 Task: Create ChildIssue0000000887 as Child Issue of Issue Issue0000000444 in Backlog  in Scrum Project Project0000000089 in Jira. Create ChildIssue0000000888 as Child Issue of Issue Issue0000000444 in Backlog  in Scrum Project Project0000000089 in Jira. Create ChildIssue0000000889 as Child Issue of Issue Issue0000000445 in Backlog  in Scrum Project Project0000000089 in Jira. Create ChildIssue0000000890 as Child Issue of Issue Issue0000000445 in Backlog  in Scrum Project Project0000000089 in Jira. Create ChildIssue0000000891 as Child Issue of Issue Issue0000000446 in Backlog  in Scrum Project Project0000000090 in Jira
Action: Mouse moved to (486, 446)
Screenshot: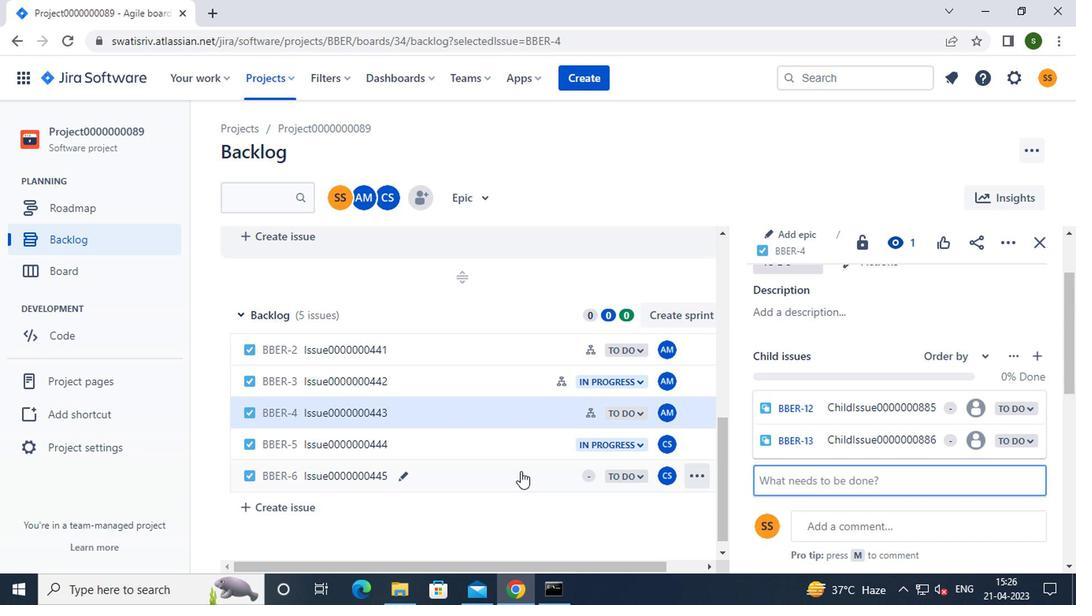 
Action: Mouse pressed left at (486, 446)
Screenshot: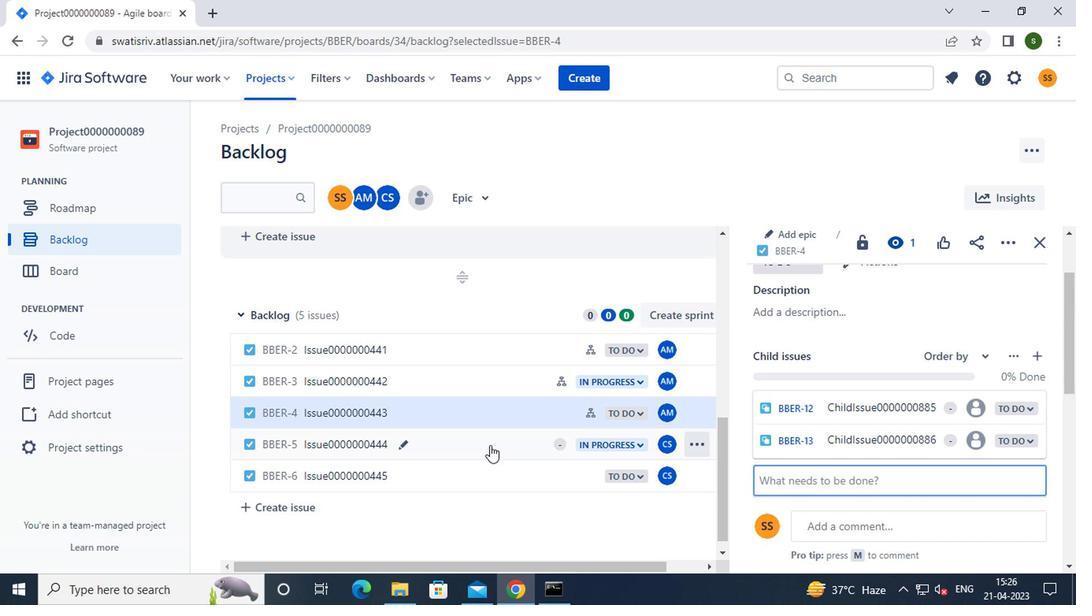 
Action: Mouse moved to (787, 324)
Screenshot: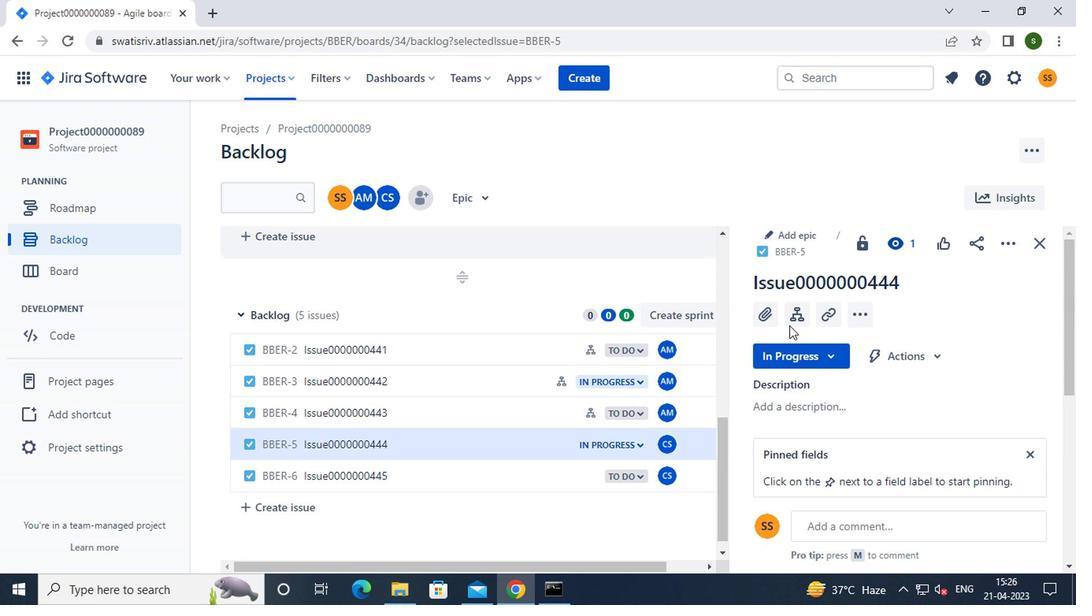 
Action: Mouse pressed left at (787, 324)
Screenshot: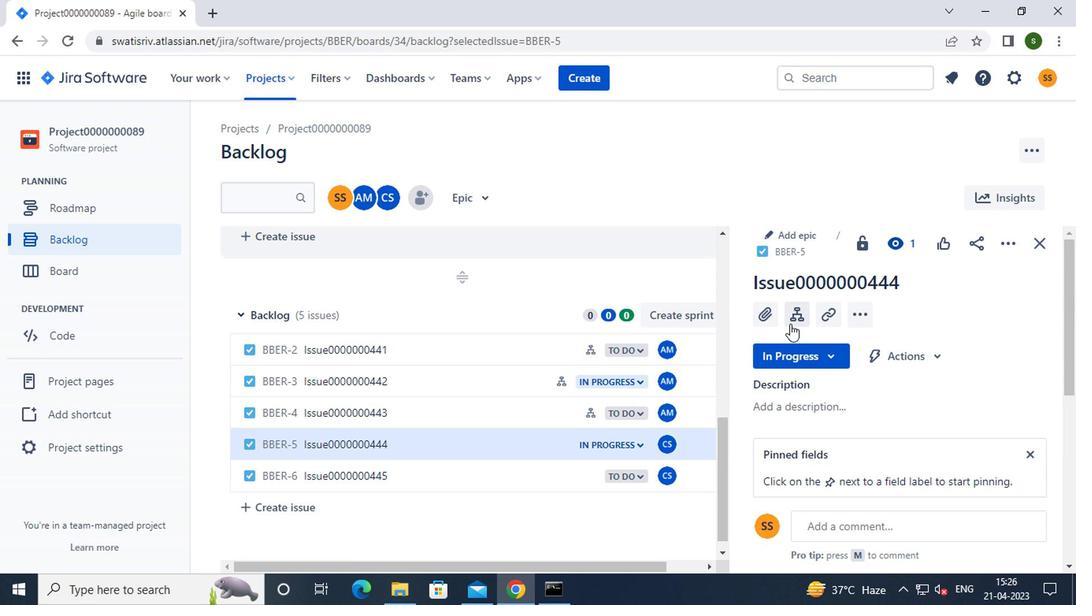 
Action: Mouse moved to (802, 383)
Screenshot: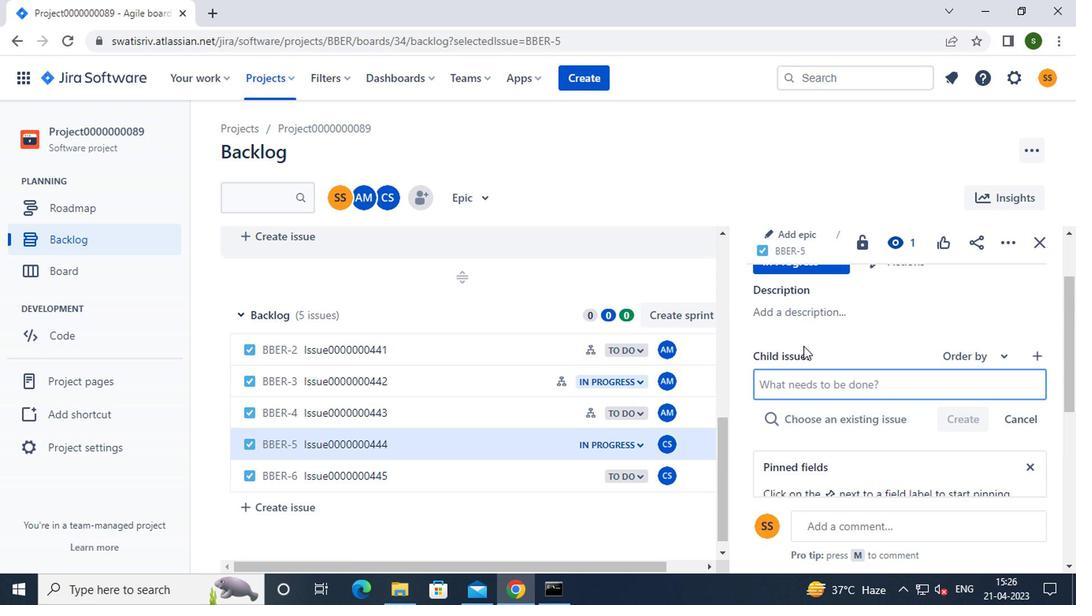 
Action: Key pressed c<Key.caps_lock>hild<Key.caps_lock>i<Key.caps_lock>ssue0000000887
Screenshot: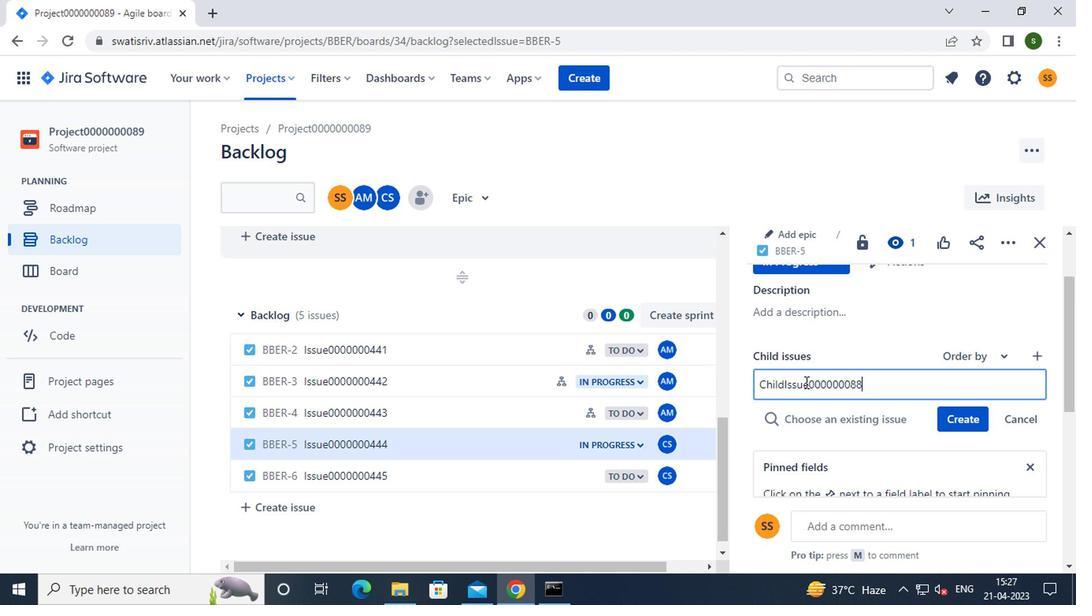 
Action: Mouse moved to (954, 413)
Screenshot: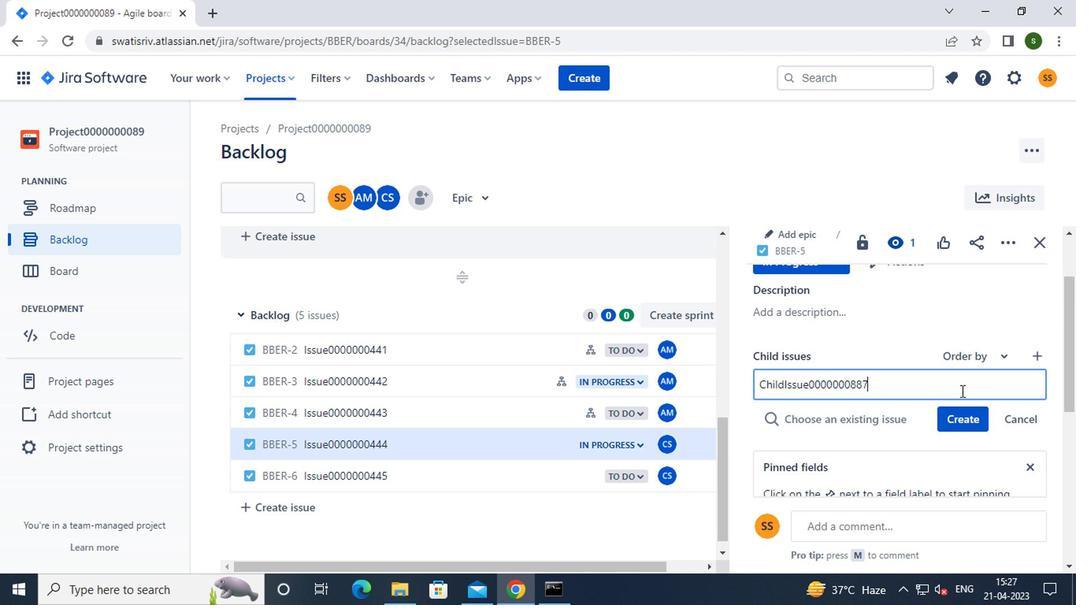 
Action: Mouse pressed left at (954, 413)
Screenshot: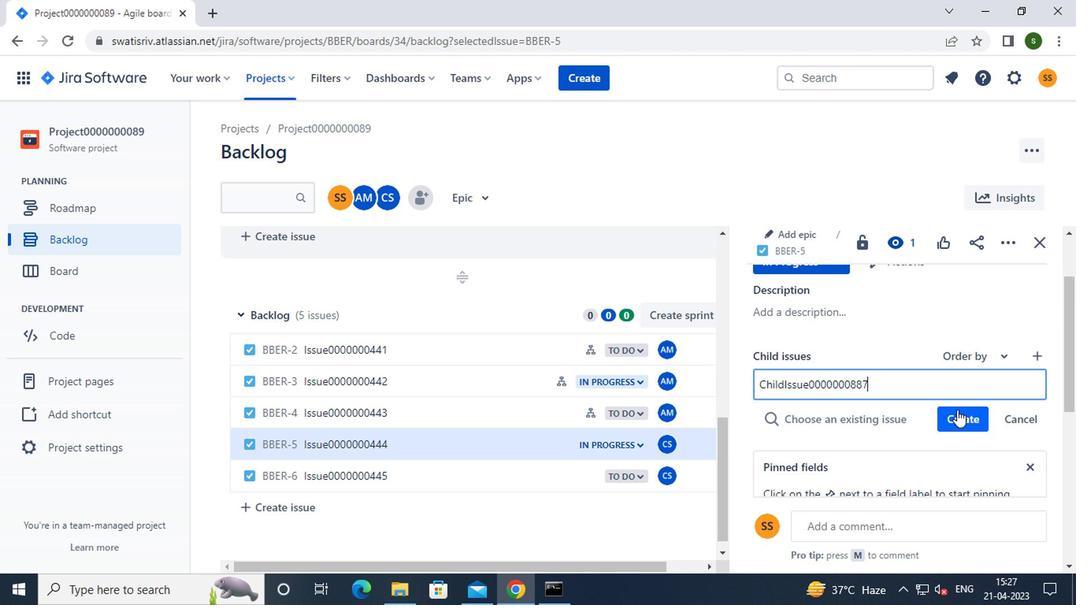
Action: Mouse moved to (896, 434)
Screenshot: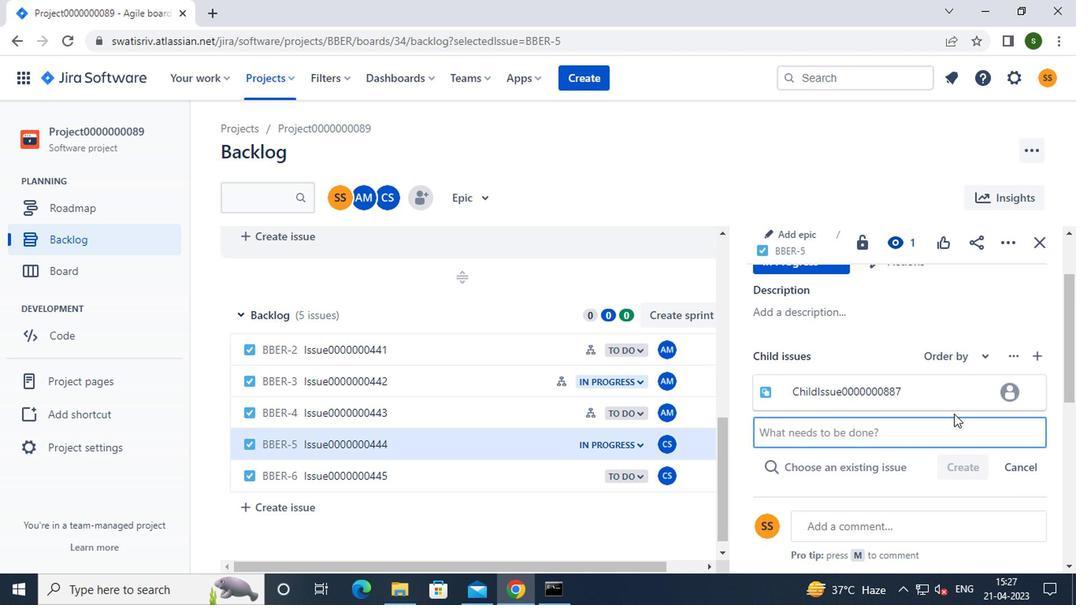 
Action: Mouse pressed left at (896, 434)
Screenshot: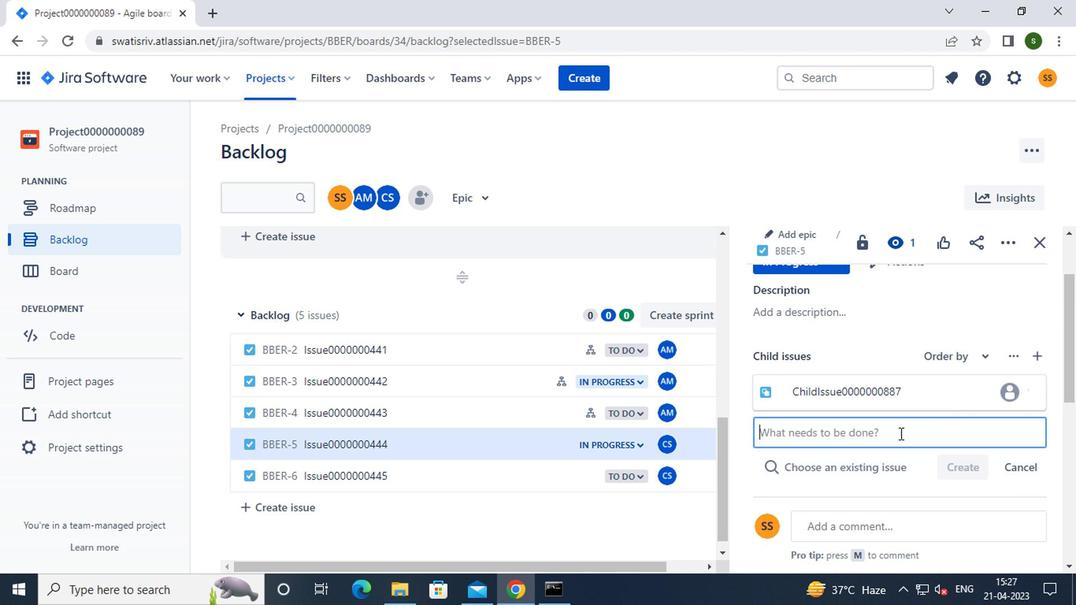 
Action: Mouse moved to (895, 434)
Screenshot: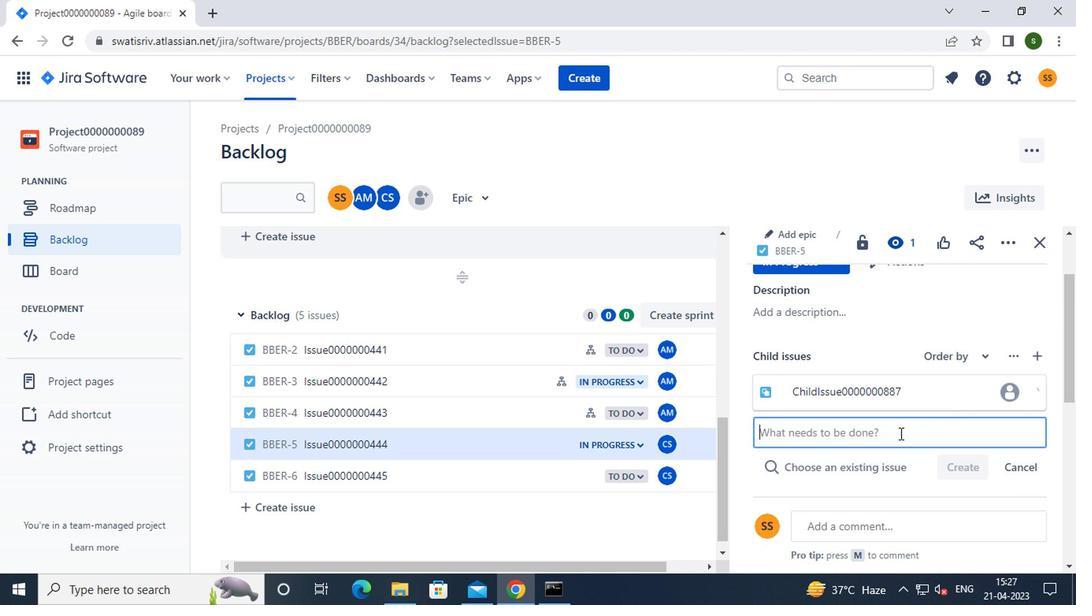 
Action: Key pressed <Key.caps_lock>c<Key.caps_lock>hild<Key.caps_lock>i<Key.caps_lock>ssue0000000888
Screenshot: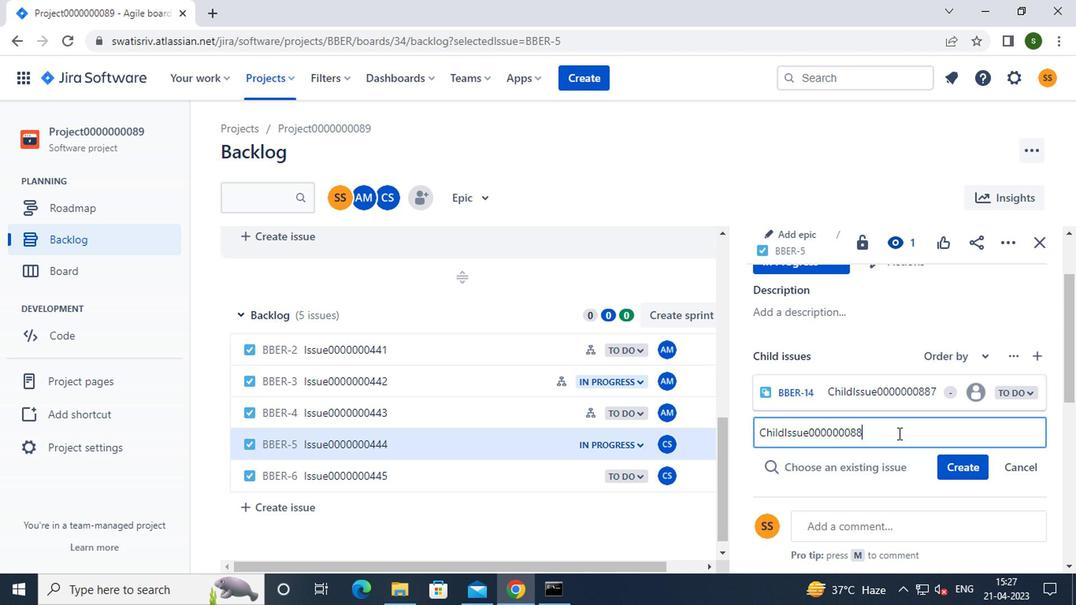 
Action: Mouse moved to (952, 467)
Screenshot: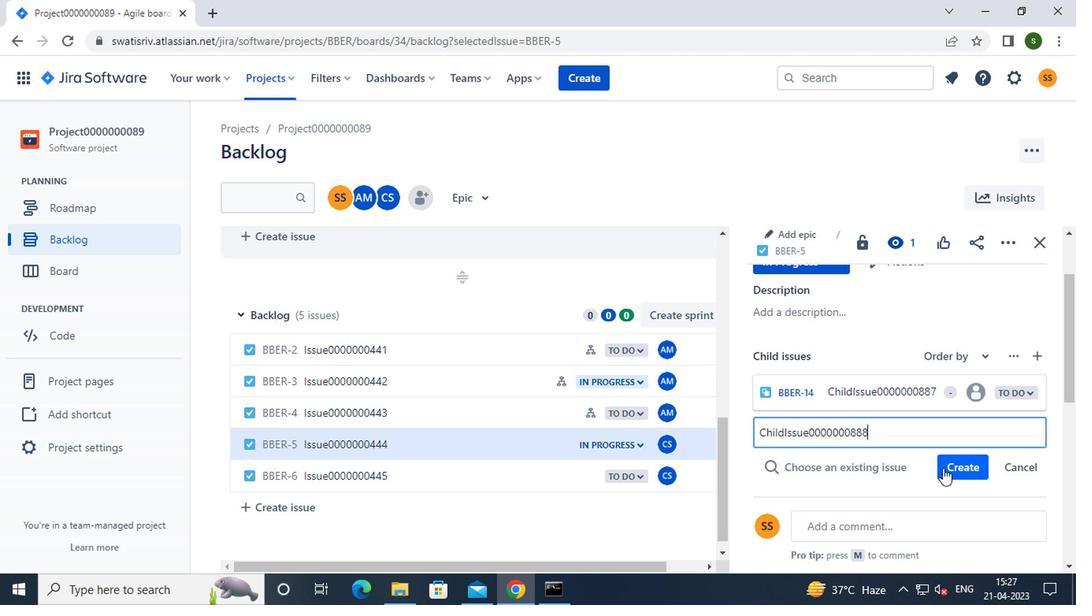 
Action: Mouse pressed left at (952, 467)
Screenshot: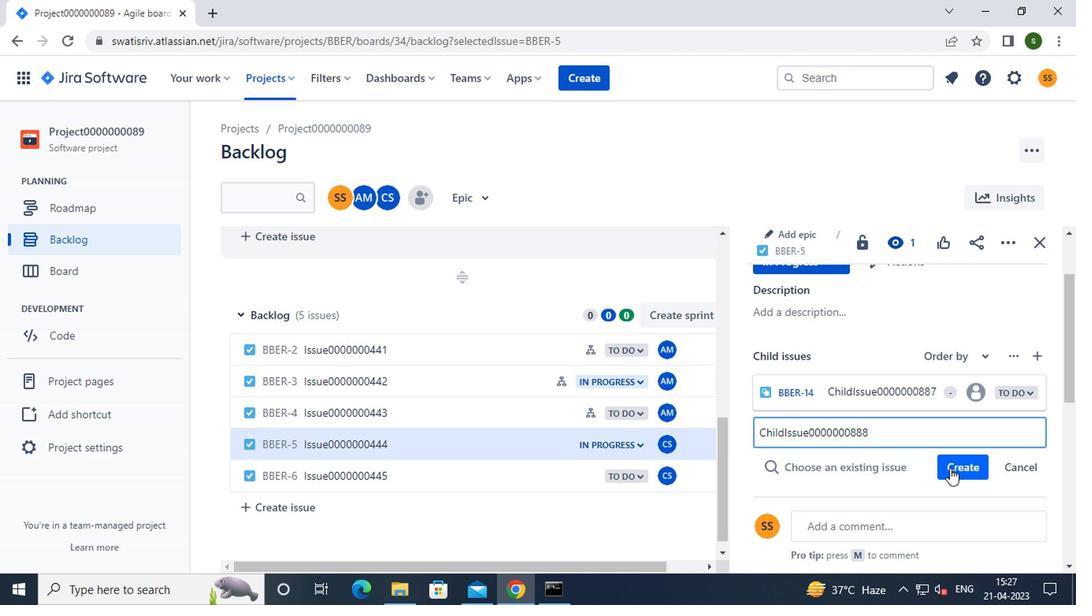 
Action: Mouse moved to (473, 475)
Screenshot: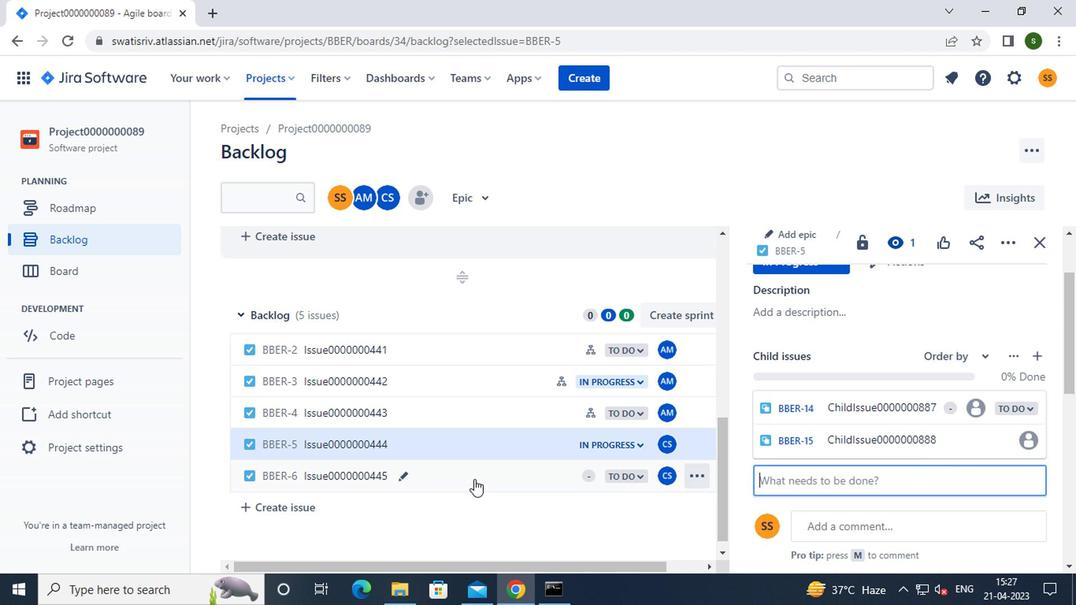 
Action: Mouse pressed left at (473, 475)
Screenshot: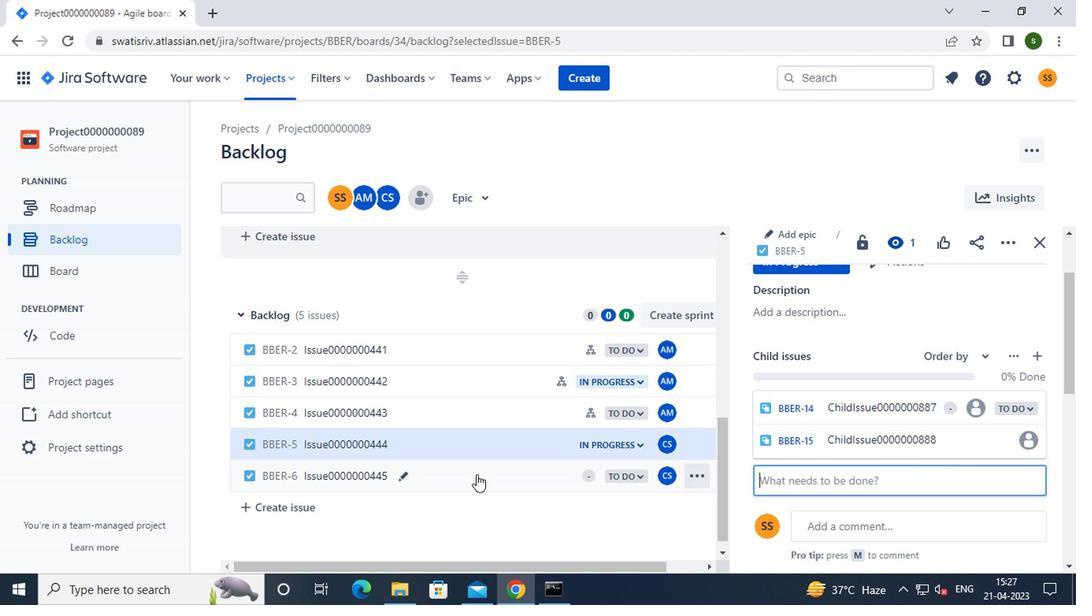 
Action: Mouse moved to (791, 316)
Screenshot: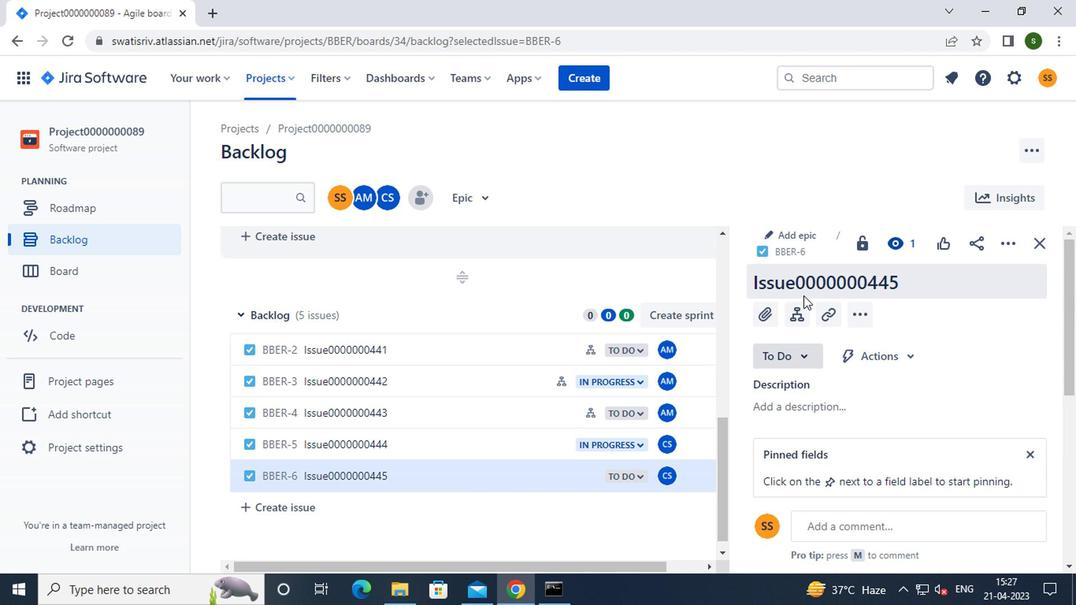 
Action: Mouse pressed left at (791, 316)
Screenshot: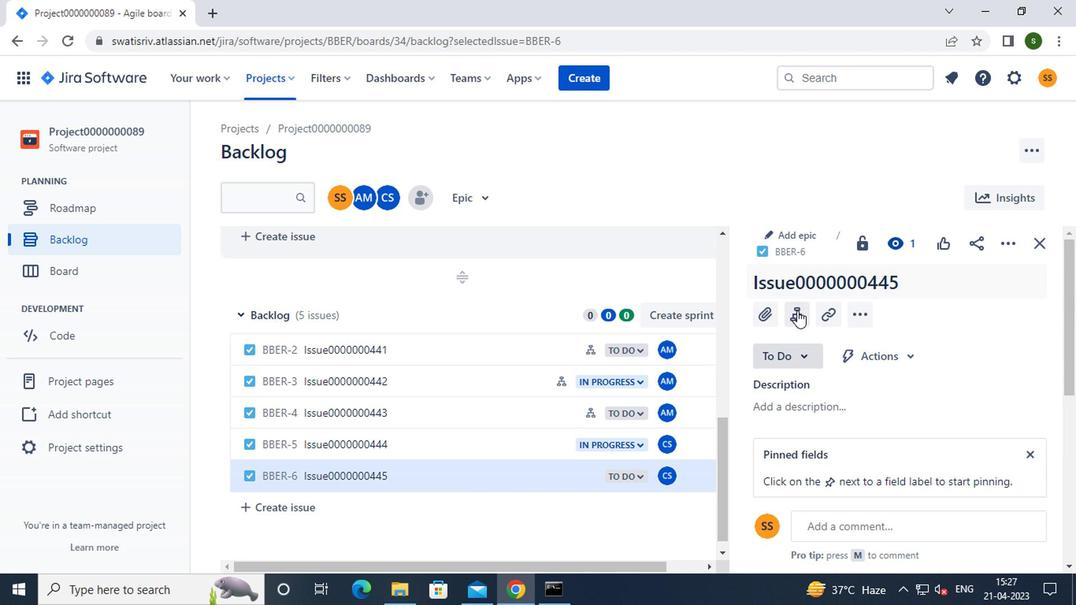 
Action: Mouse moved to (797, 390)
Screenshot: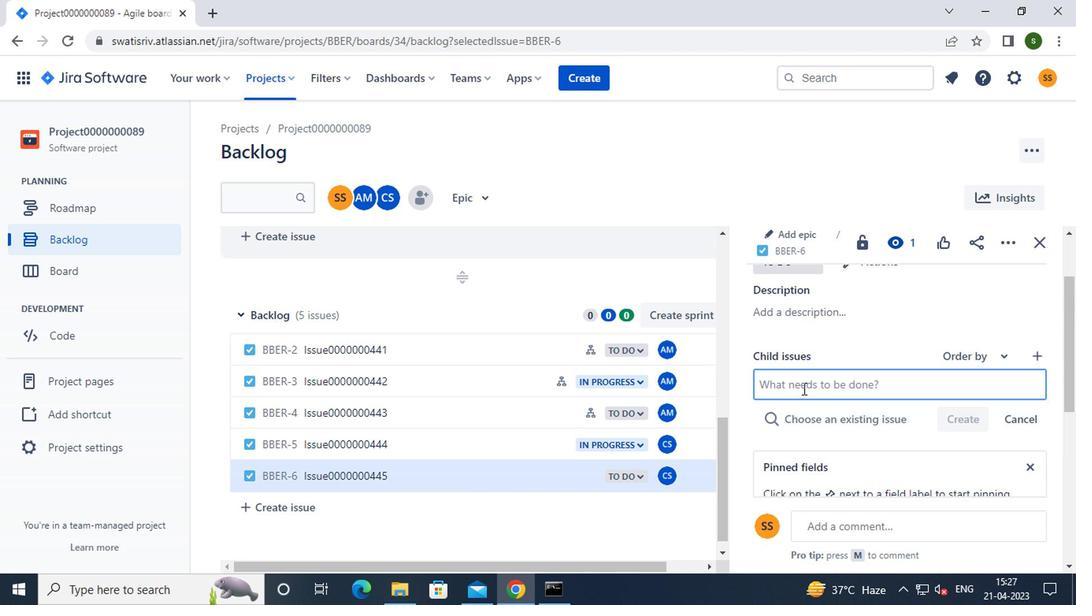 
Action: Key pressed <Key.caps_lock>c<Key.caps_lock>hild<Key.caps_lock>i<Key.caps_lock>ssue0000000889
Screenshot: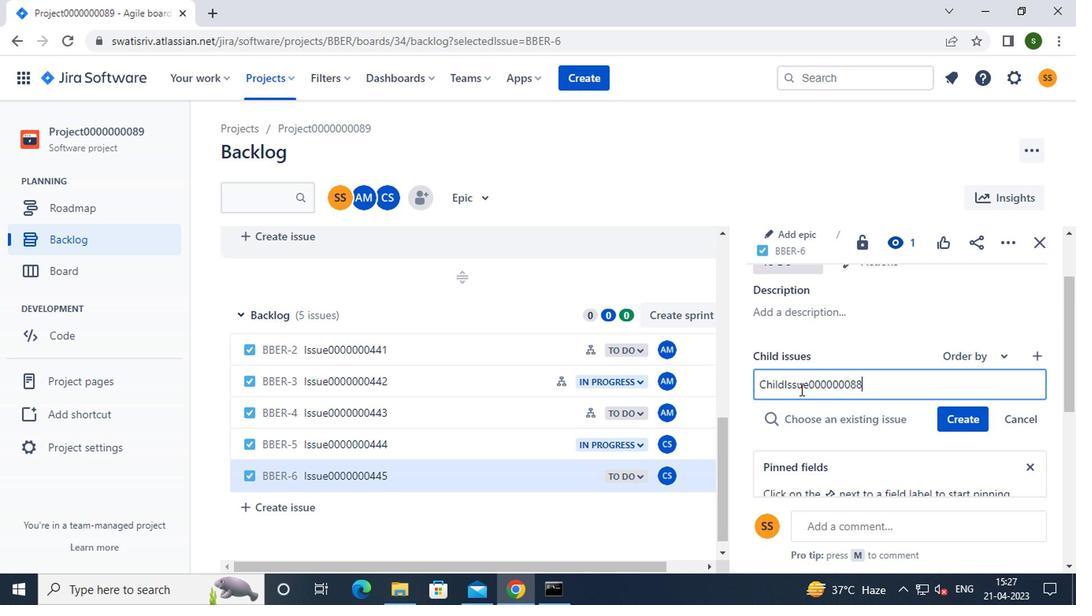 
Action: Mouse moved to (955, 413)
Screenshot: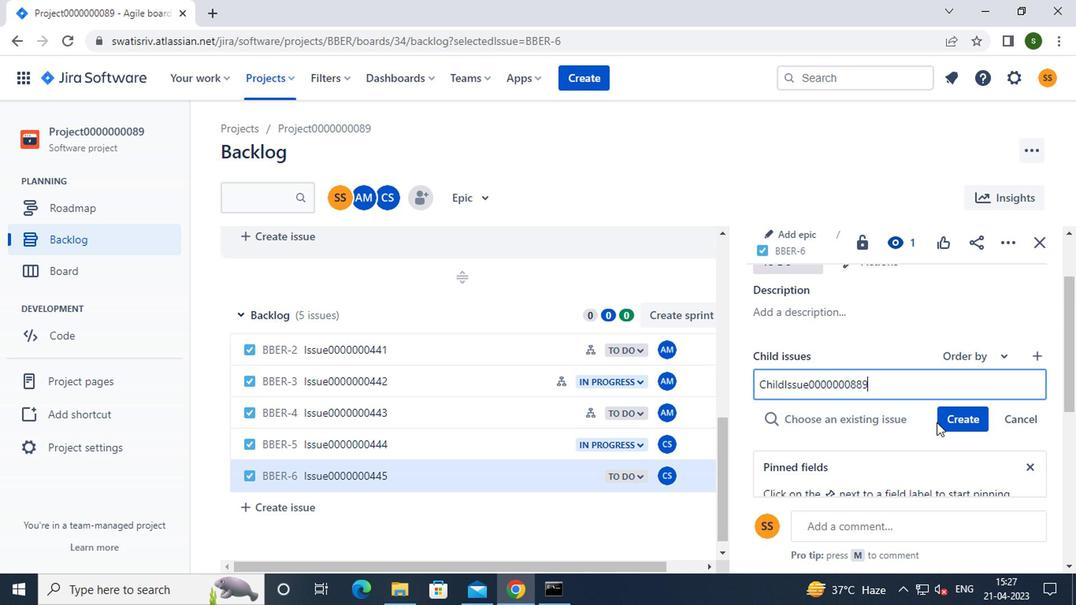 
Action: Mouse pressed left at (955, 413)
Screenshot: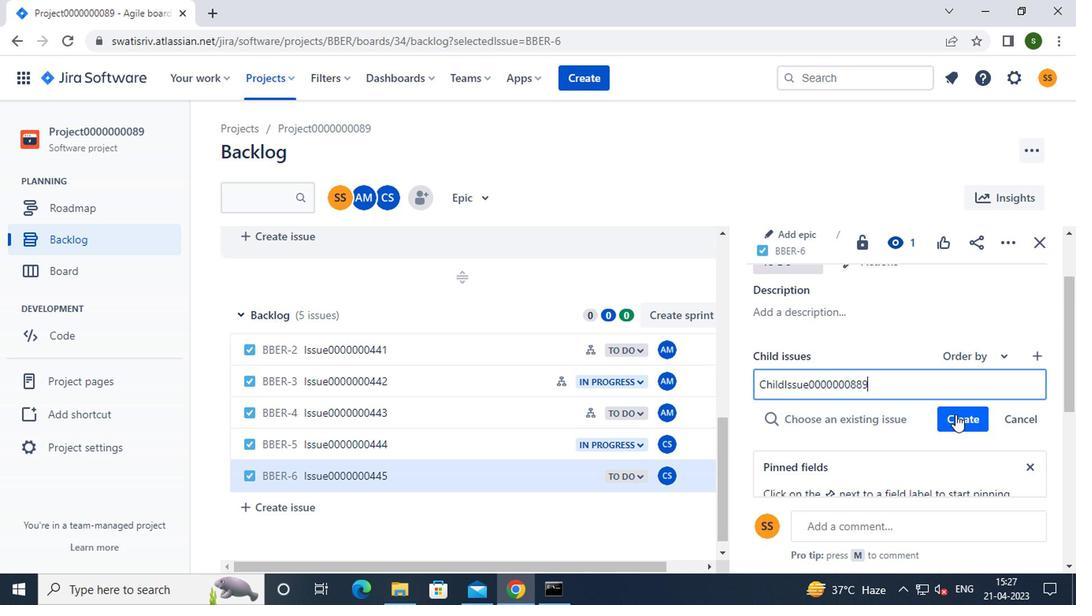 
Action: Mouse moved to (861, 425)
Screenshot: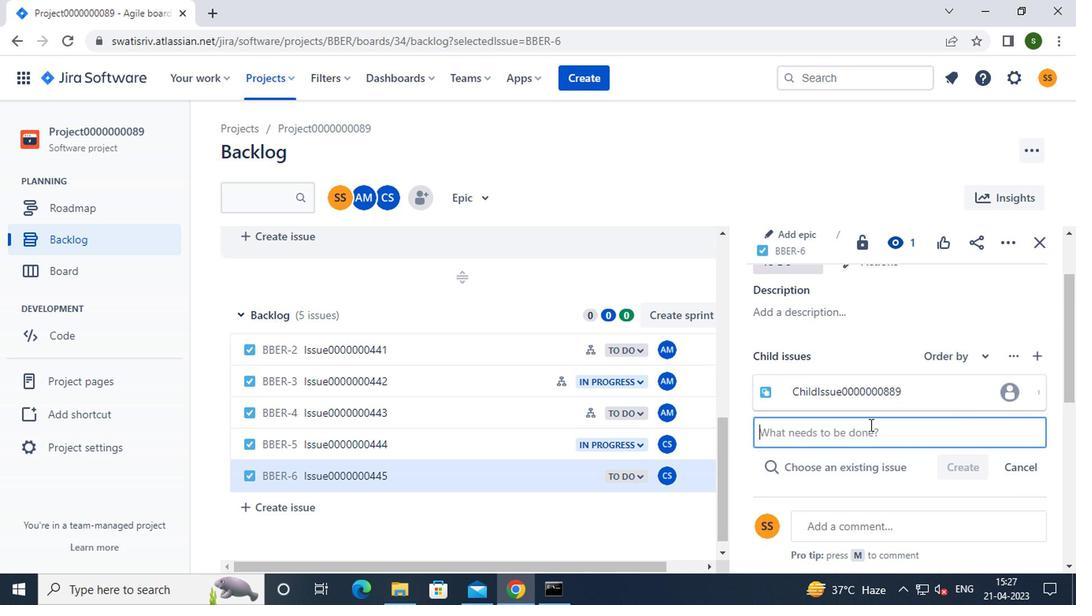 
Action: Key pressed <Key.caps_lock>c<Key.caps_lock>hild<Key.caps_lock>i<Key.caps_lock>ssue0000000890
Screenshot: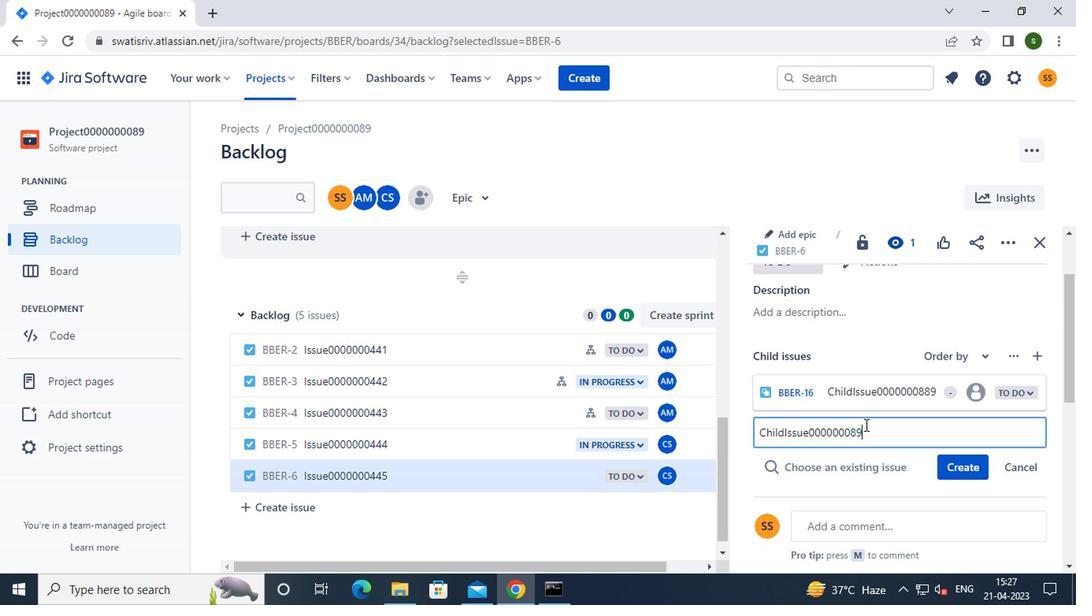 
Action: Mouse moved to (950, 462)
Screenshot: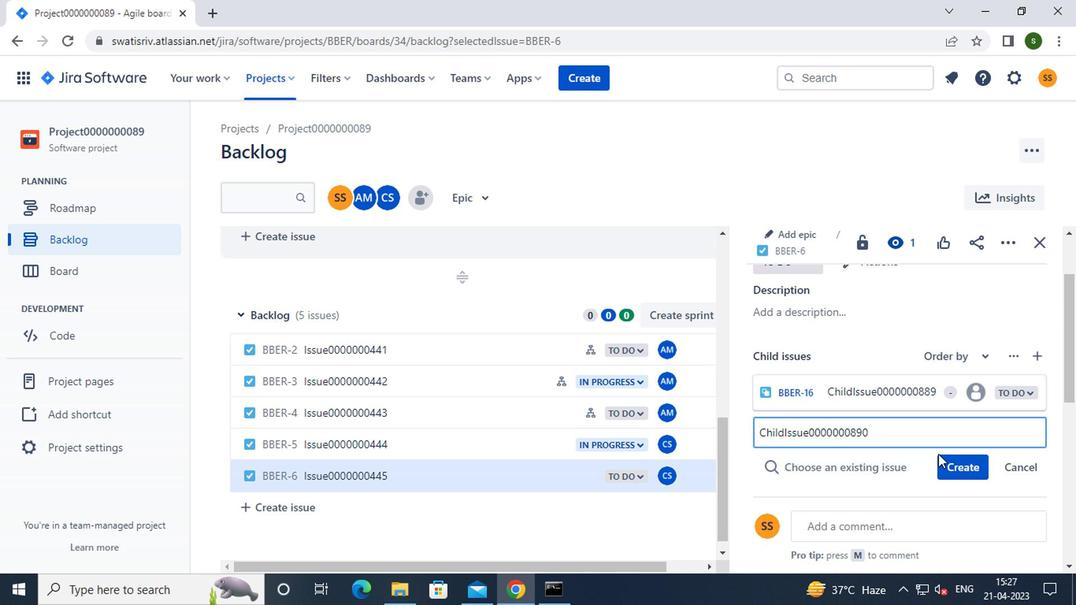 
Action: Mouse pressed left at (950, 462)
Screenshot: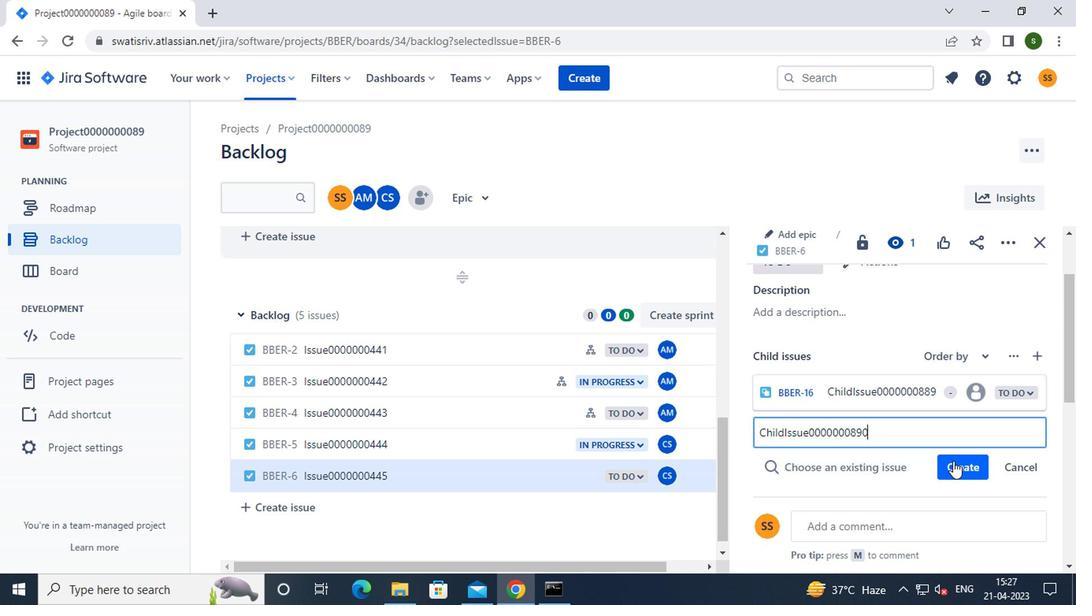 
Action: Mouse moved to (274, 72)
Screenshot: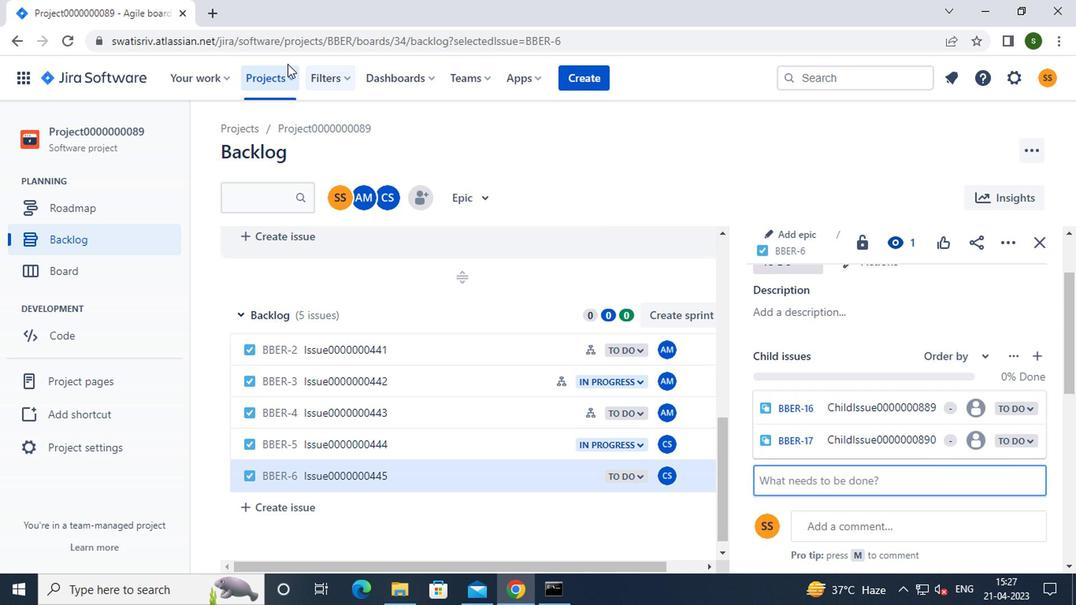 
Action: Mouse pressed left at (274, 72)
Screenshot: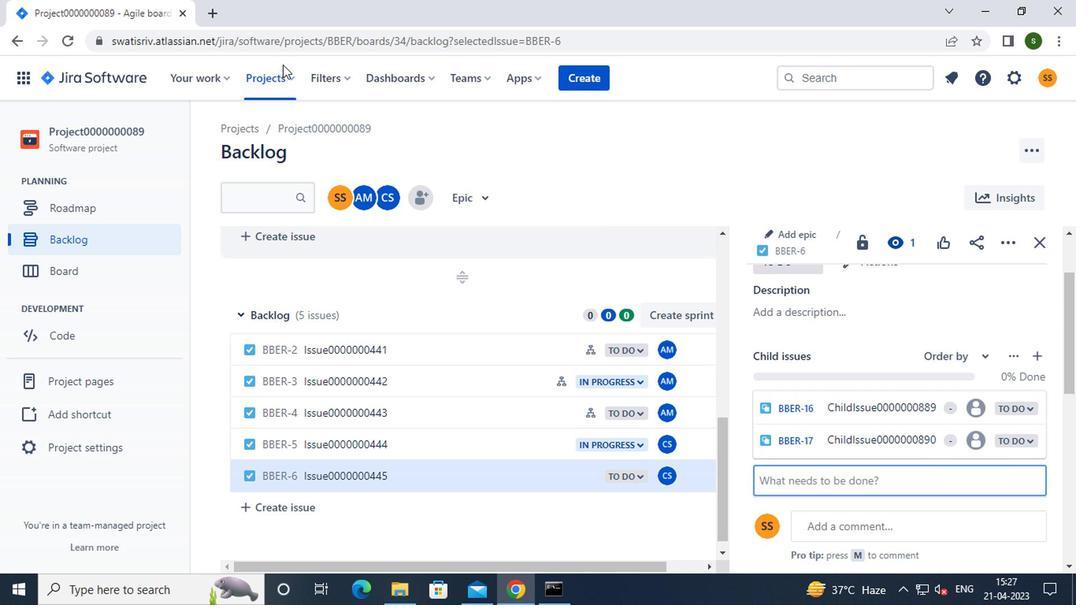 
Action: Mouse moved to (370, 190)
Screenshot: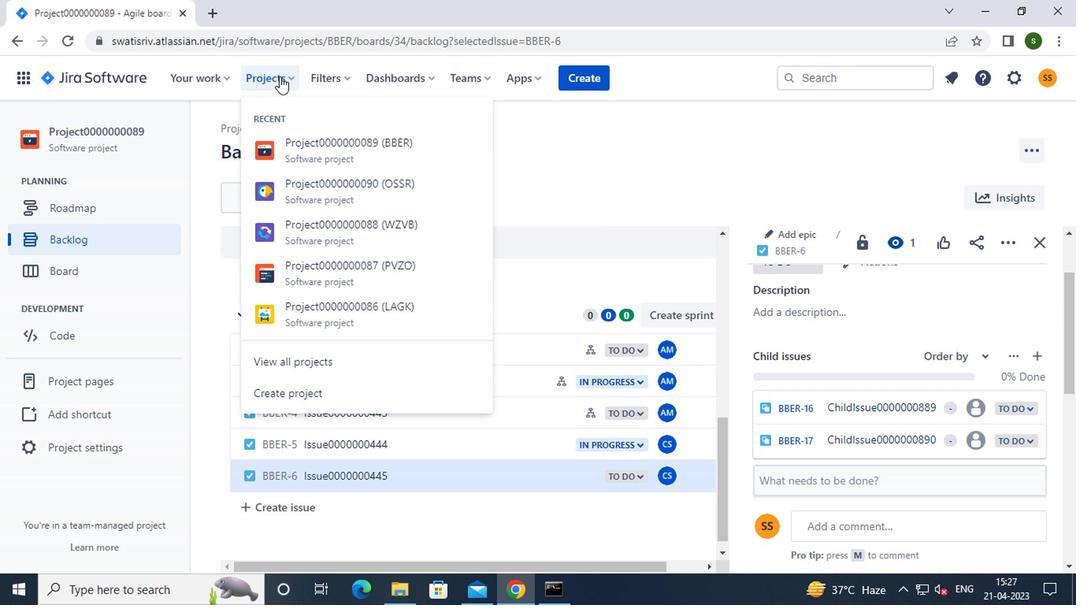 
Action: Mouse pressed left at (370, 190)
Screenshot: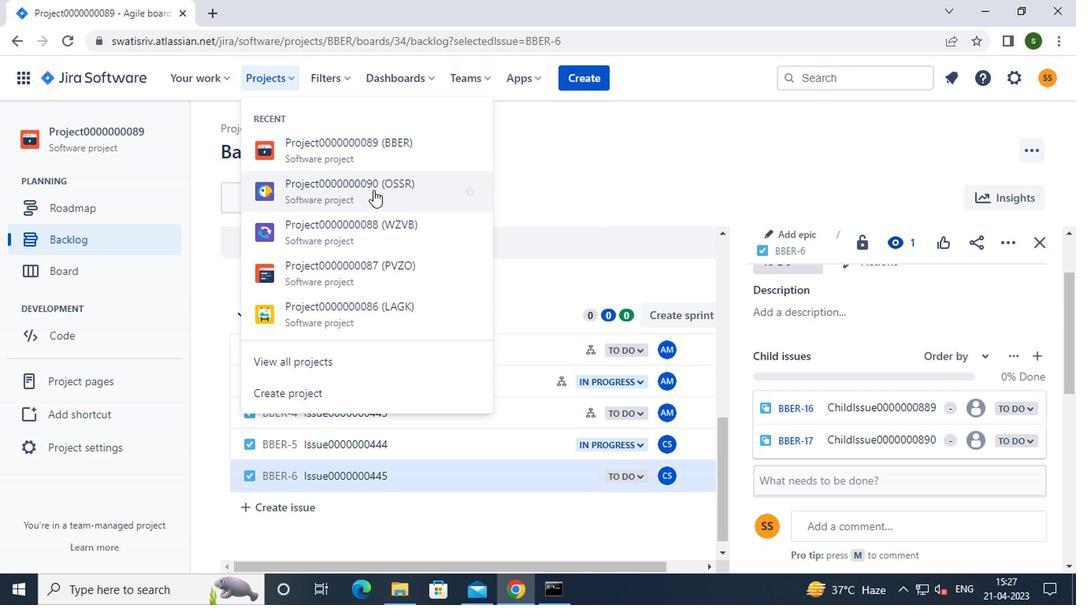 
Action: Mouse moved to (126, 245)
Screenshot: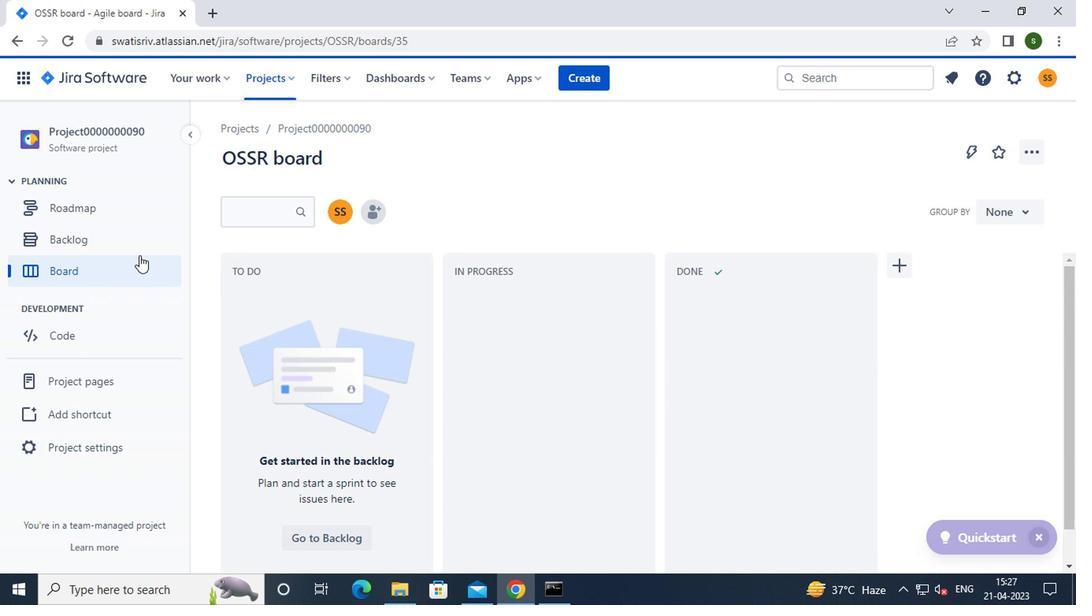 
Action: Mouse pressed left at (126, 245)
Screenshot: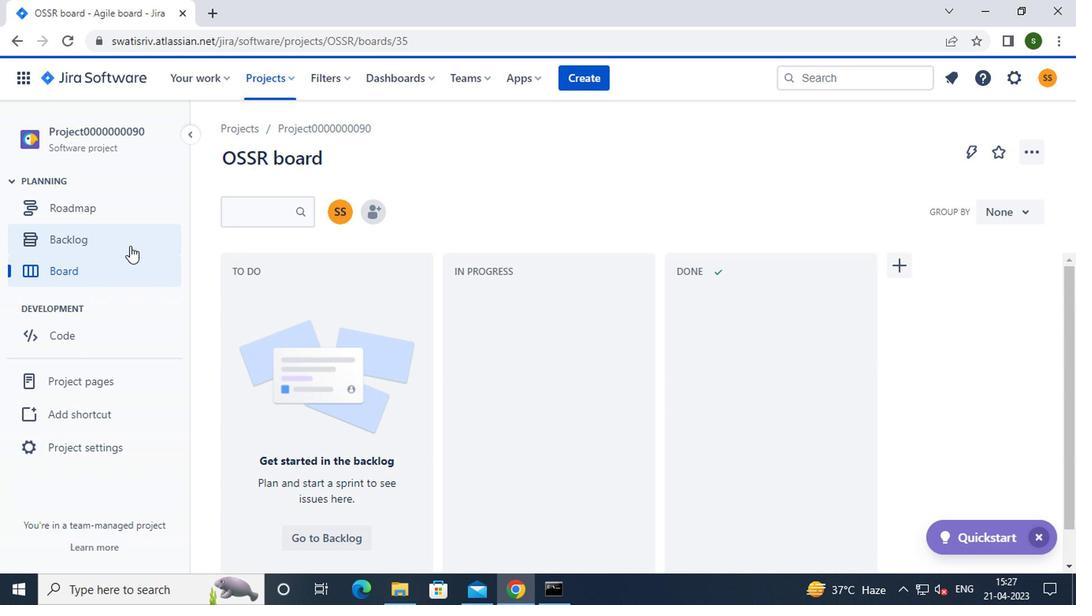 
Action: Mouse moved to (542, 397)
Screenshot: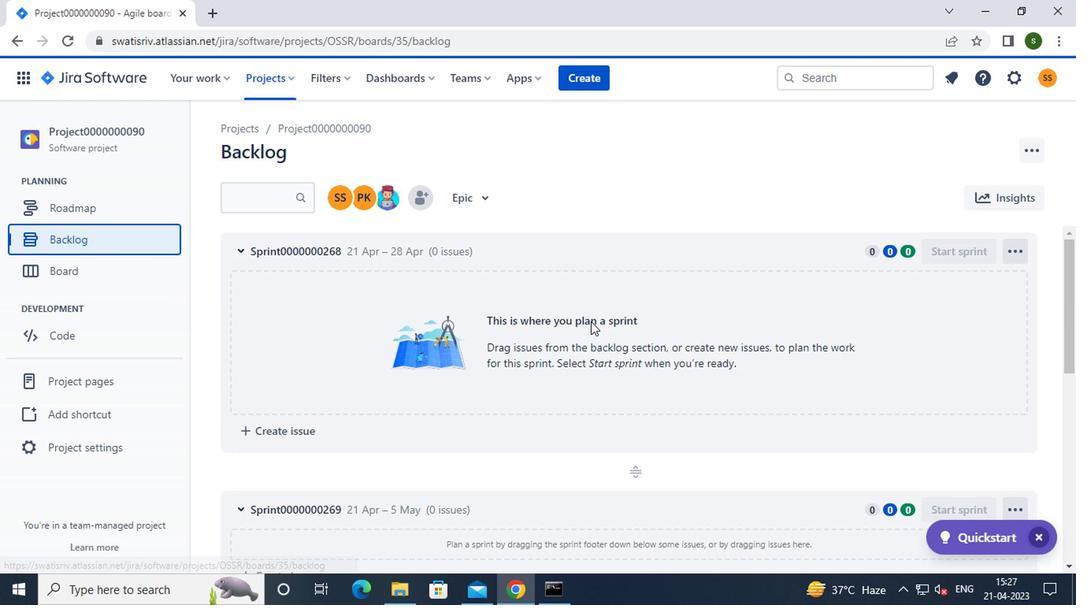 
Action: Mouse scrolled (542, 396) with delta (0, -1)
Screenshot: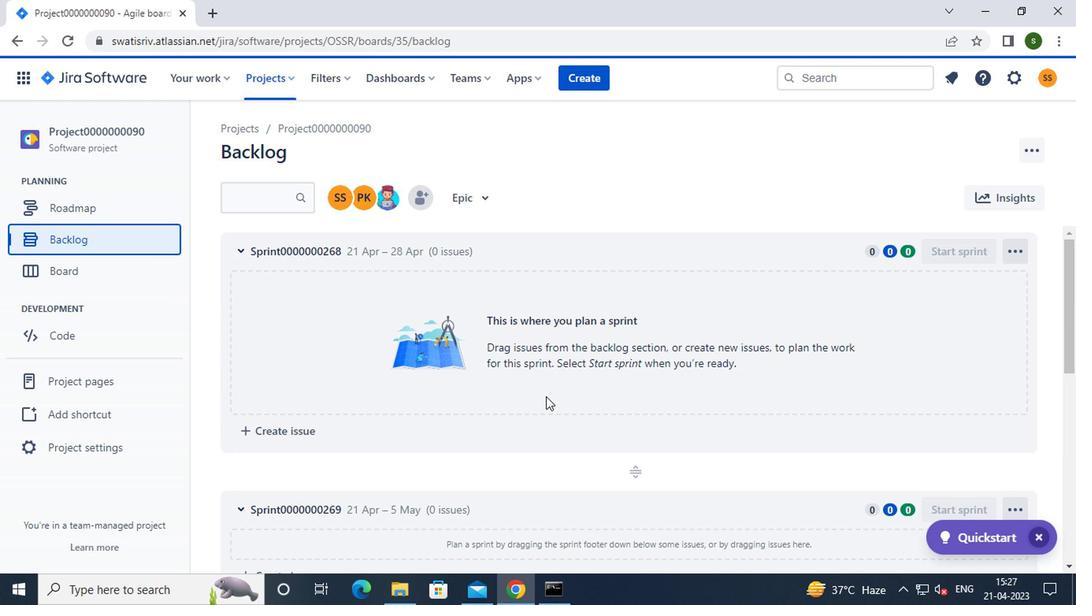 
Action: Mouse scrolled (542, 396) with delta (0, -1)
Screenshot: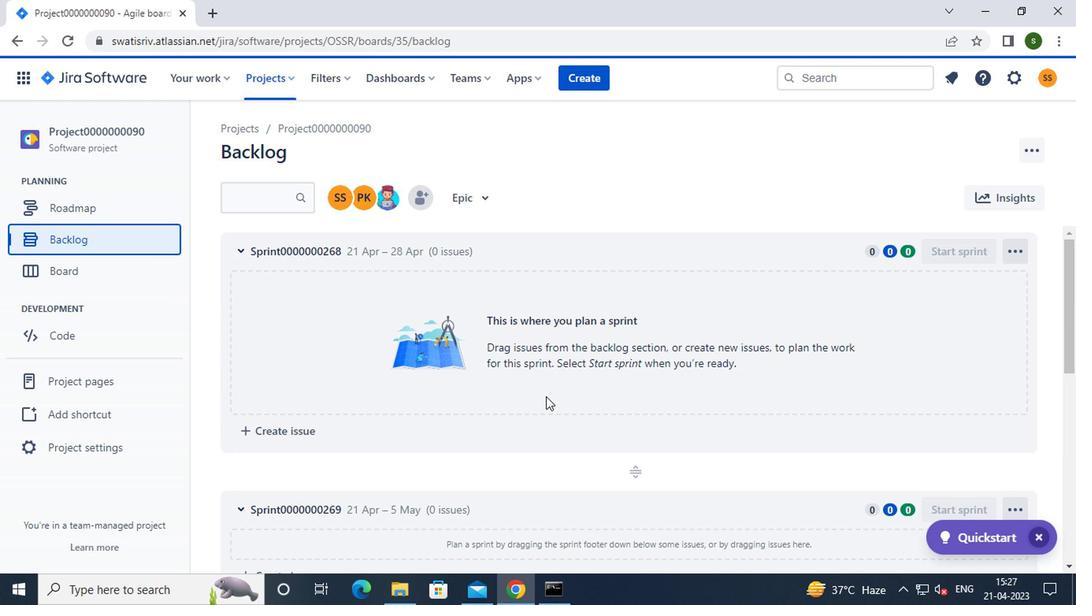 
Action: Mouse scrolled (542, 396) with delta (0, -1)
Screenshot: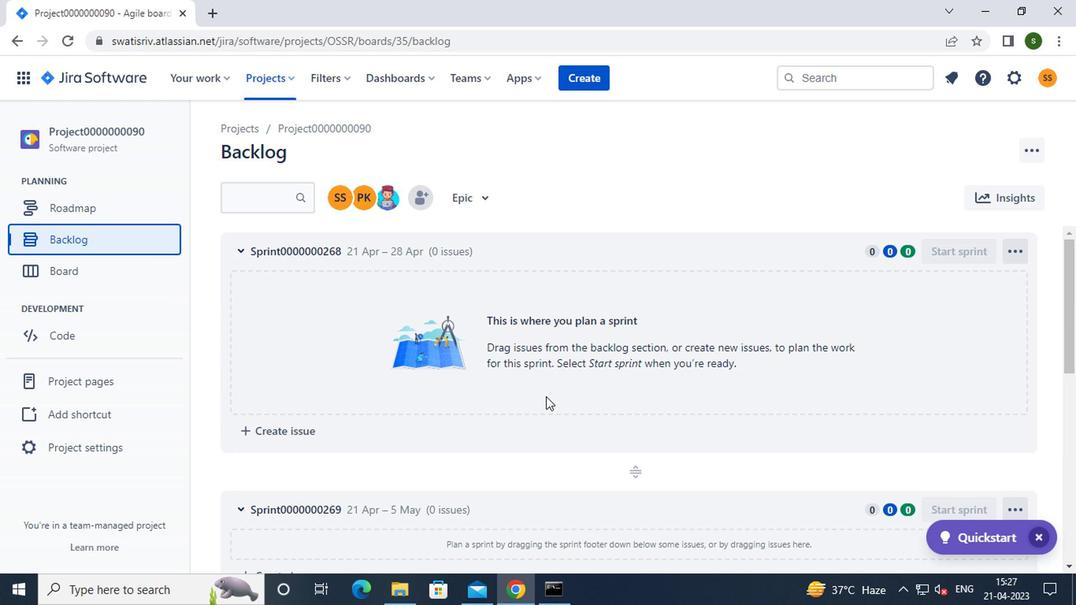 
Action: Mouse scrolled (542, 396) with delta (0, -1)
Screenshot: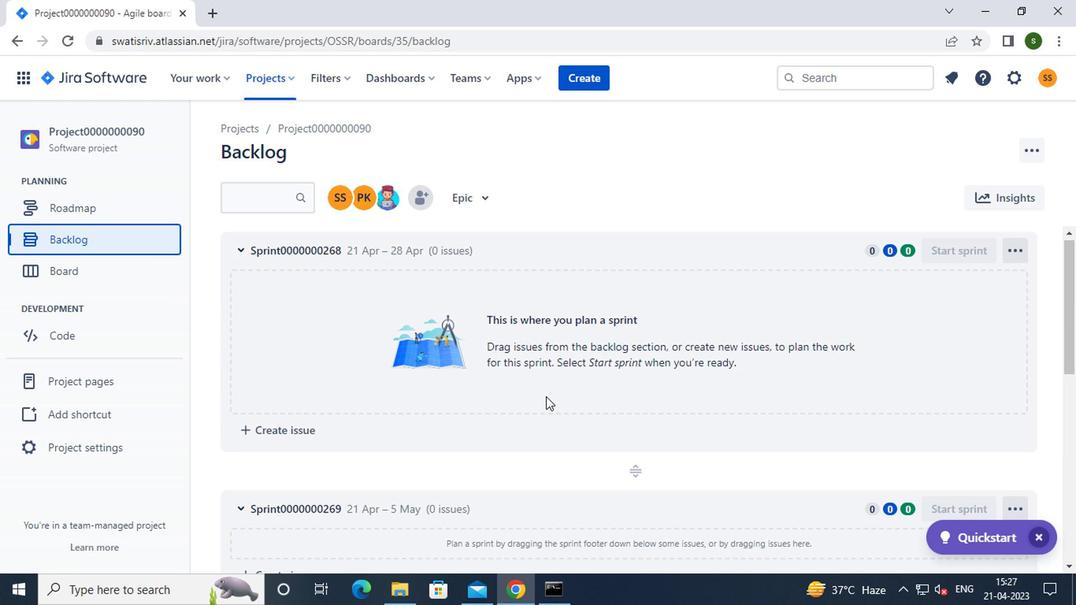 
Action: Mouse scrolled (542, 396) with delta (0, -1)
Screenshot: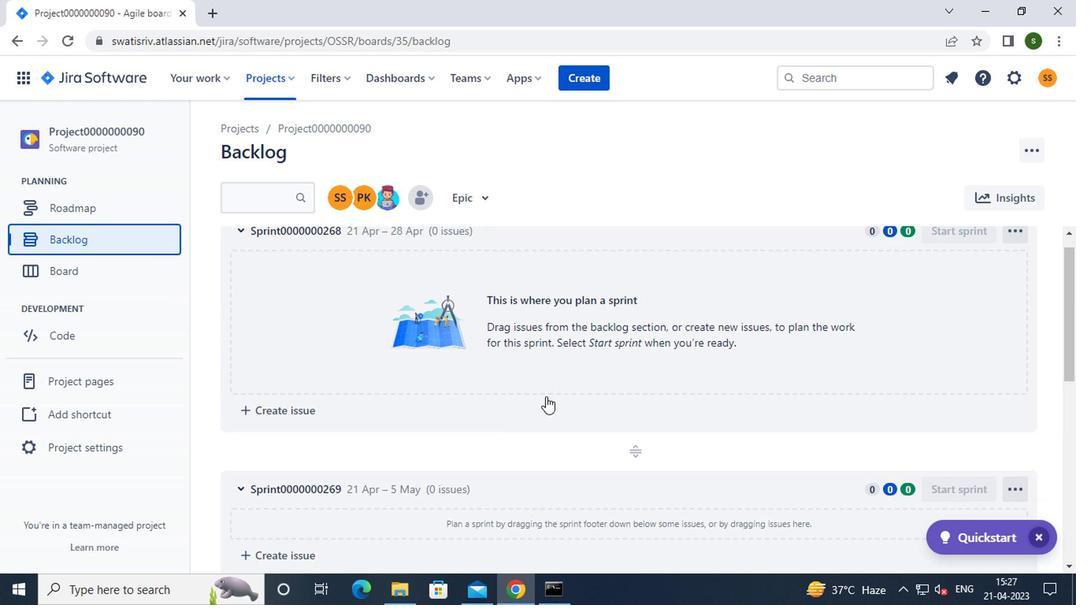 
Action: Mouse moved to (497, 408)
Screenshot: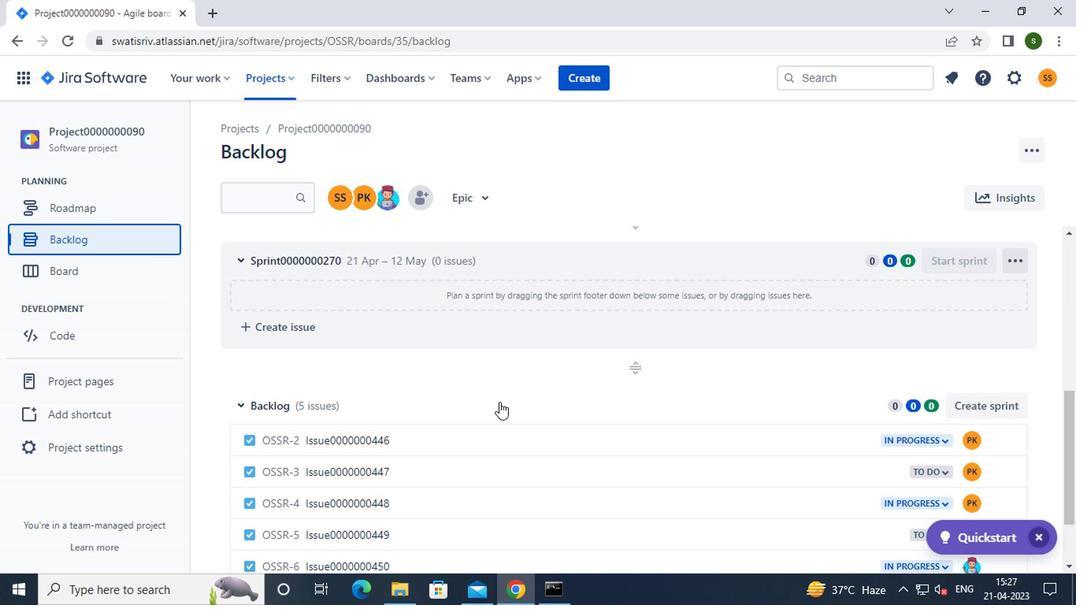
Action: Mouse scrolled (497, 407) with delta (0, 0)
Screenshot: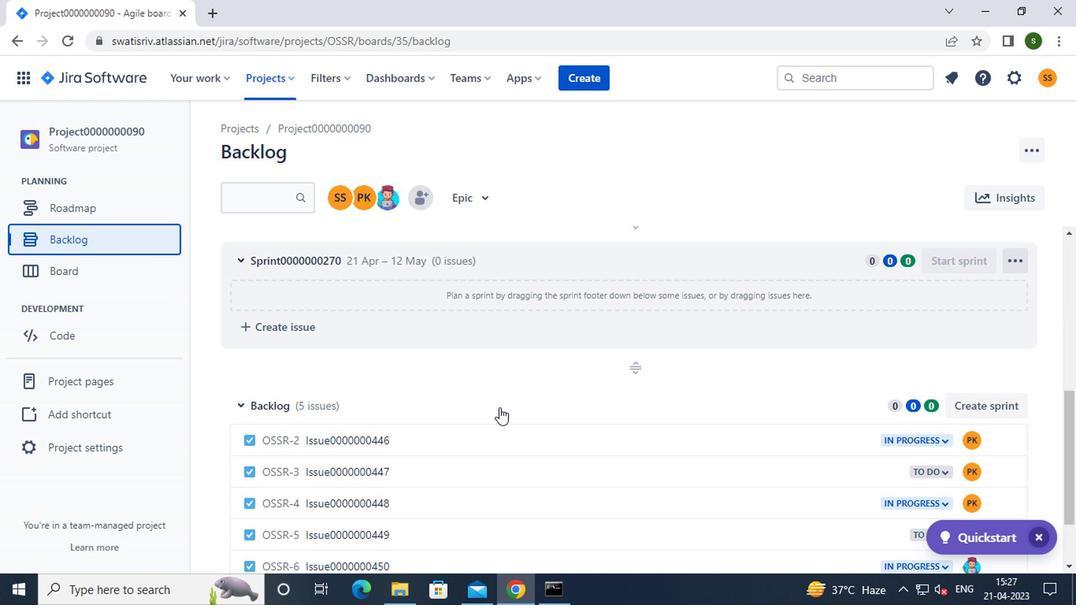 
Action: Mouse scrolled (497, 407) with delta (0, 0)
Screenshot: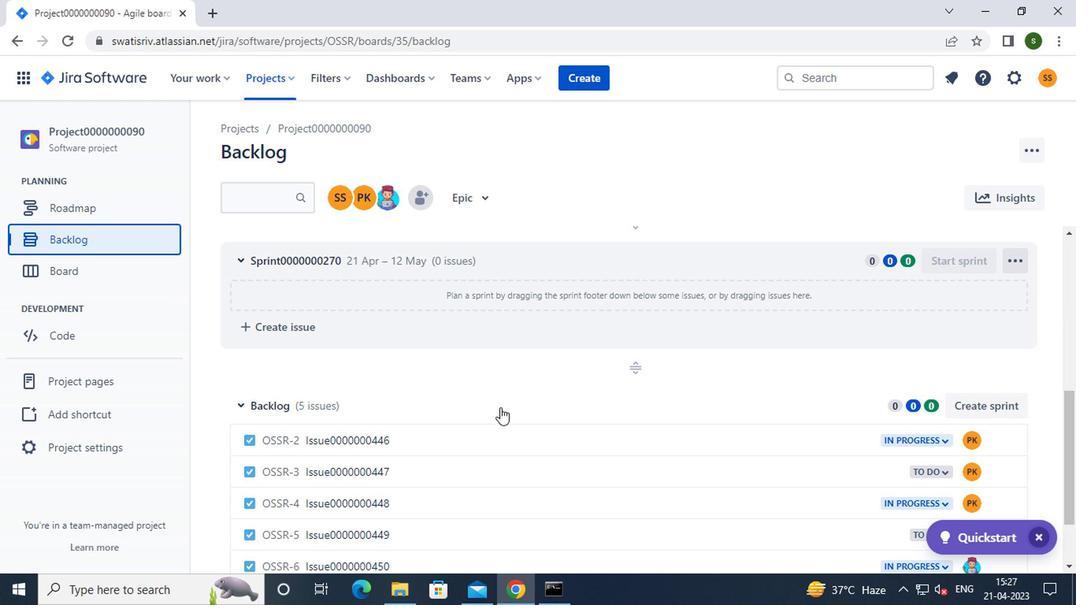 
Action: Mouse moved to (489, 347)
Screenshot: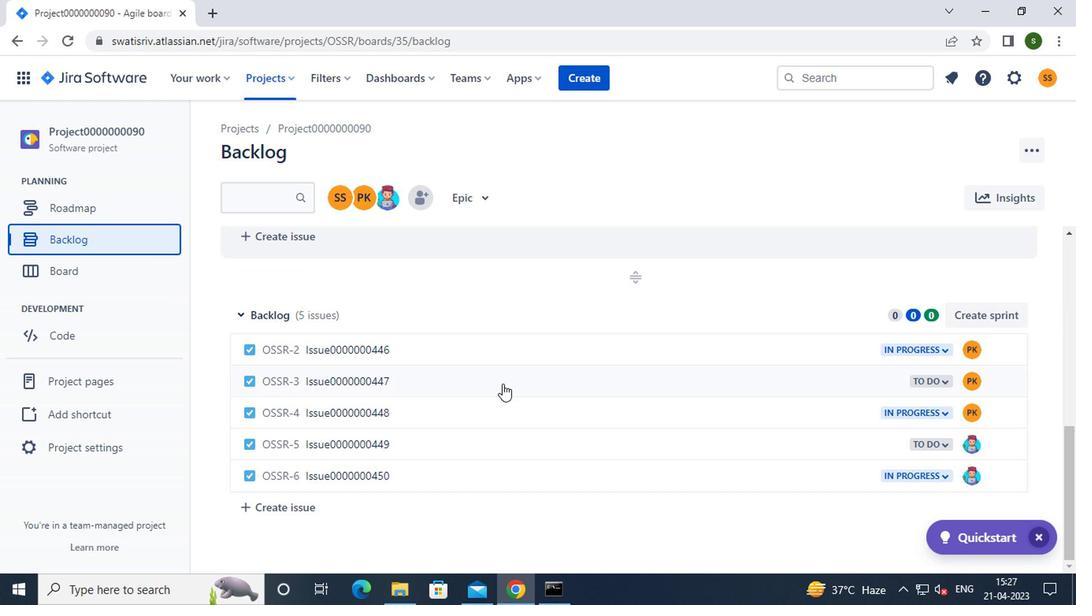 
Action: Mouse pressed left at (489, 347)
Screenshot: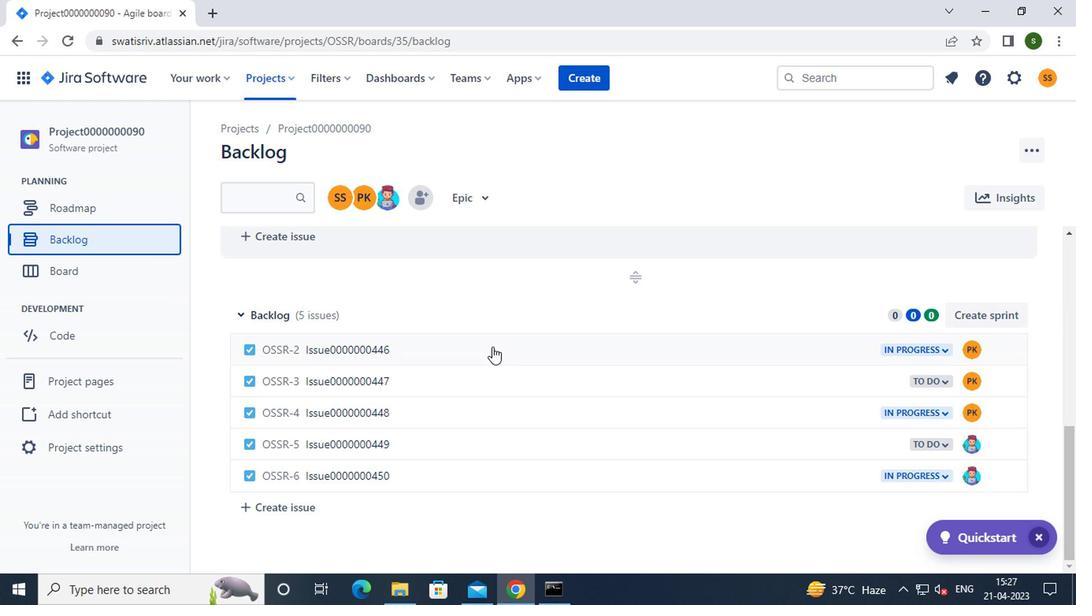 
Action: Mouse moved to (793, 315)
Screenshot: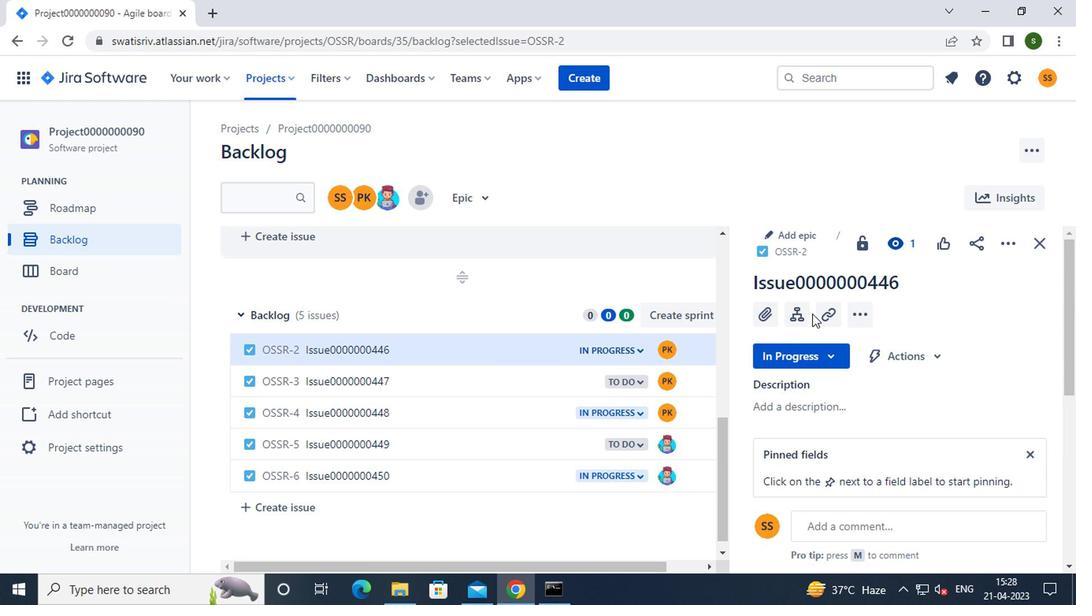 
Action: Mouse pressed left at (793, 315)
Screenshot: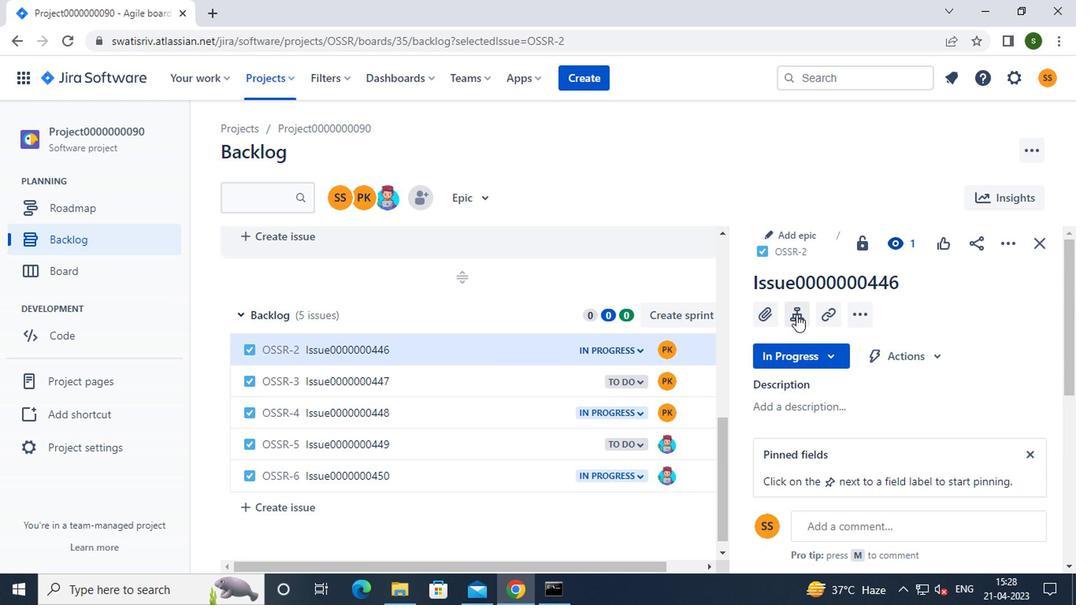 
Action: Mouse moved to (815, 379)
Screenshot: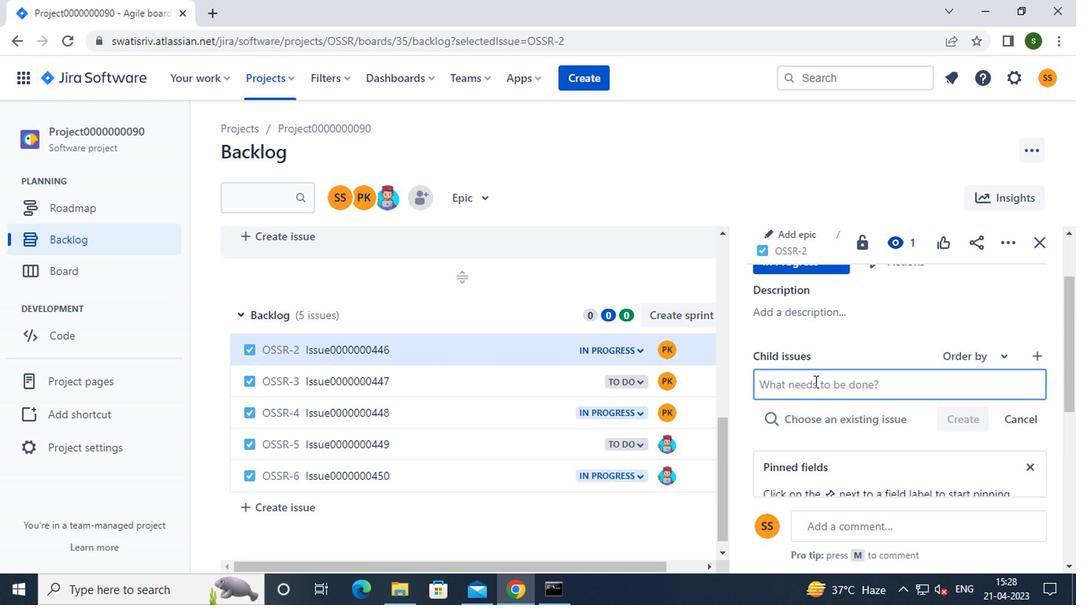 
Action: Key pressed <Key.caps_lock>c<Key.caps_lock>hild<Key.caps_lock>i<Key.caps_lock>ssue0000000891
Screenshot: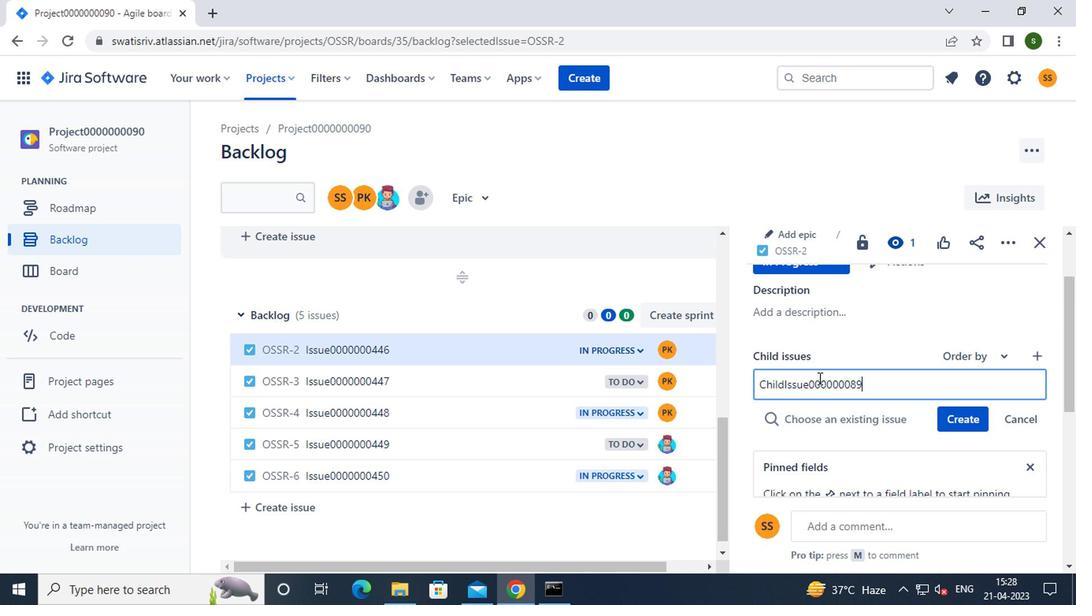 
Action: Mouse moved to (950, 421)
Screenshot: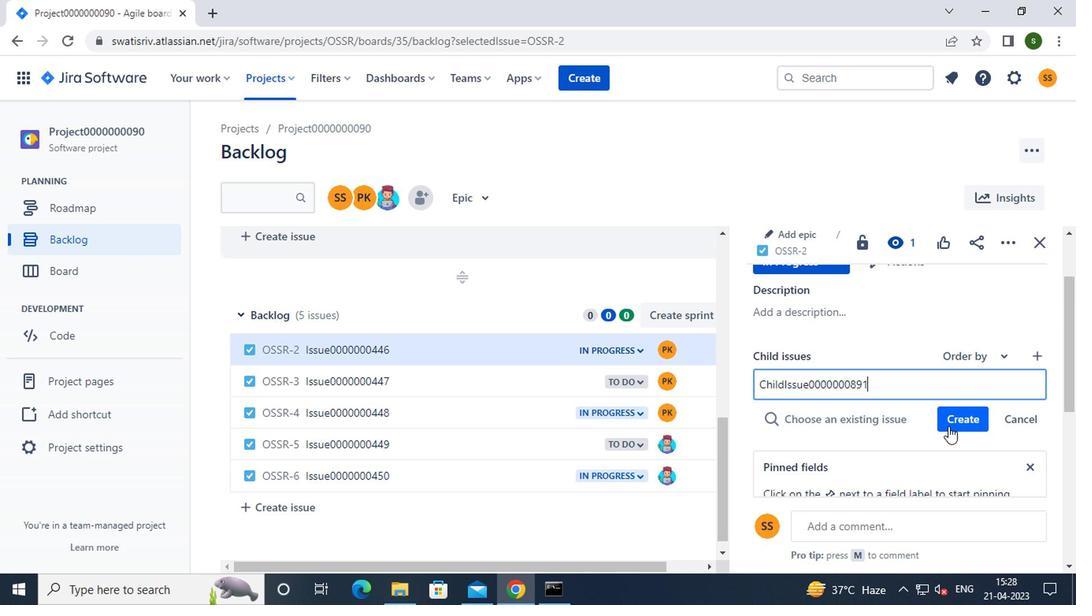 
Action: Mouse pressed left at (950, 421)
Screenshot: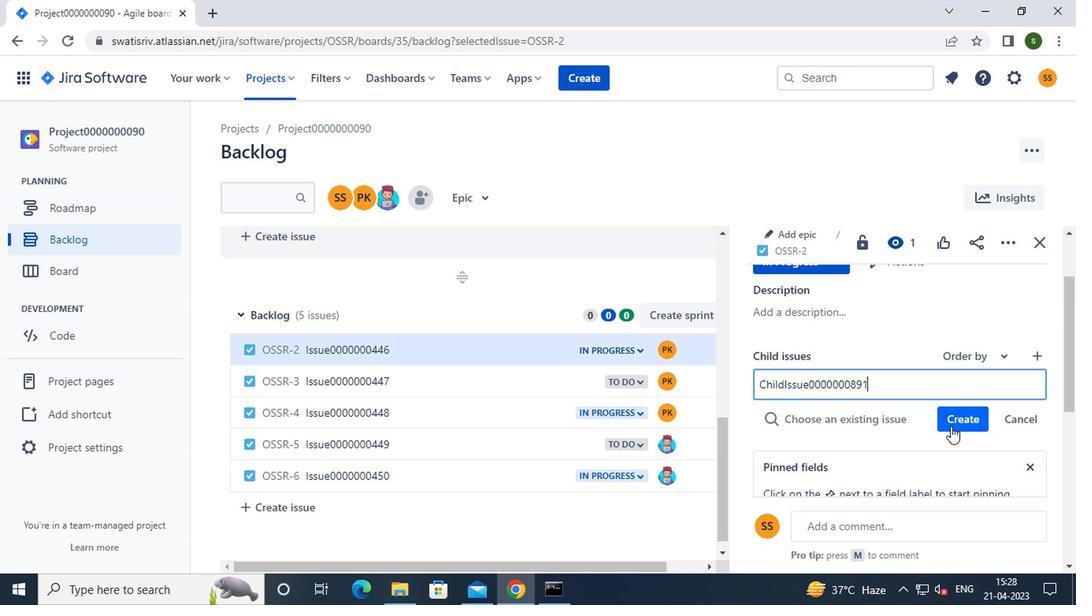 
Action: Mouse moved to (681, 202)
Screenshot: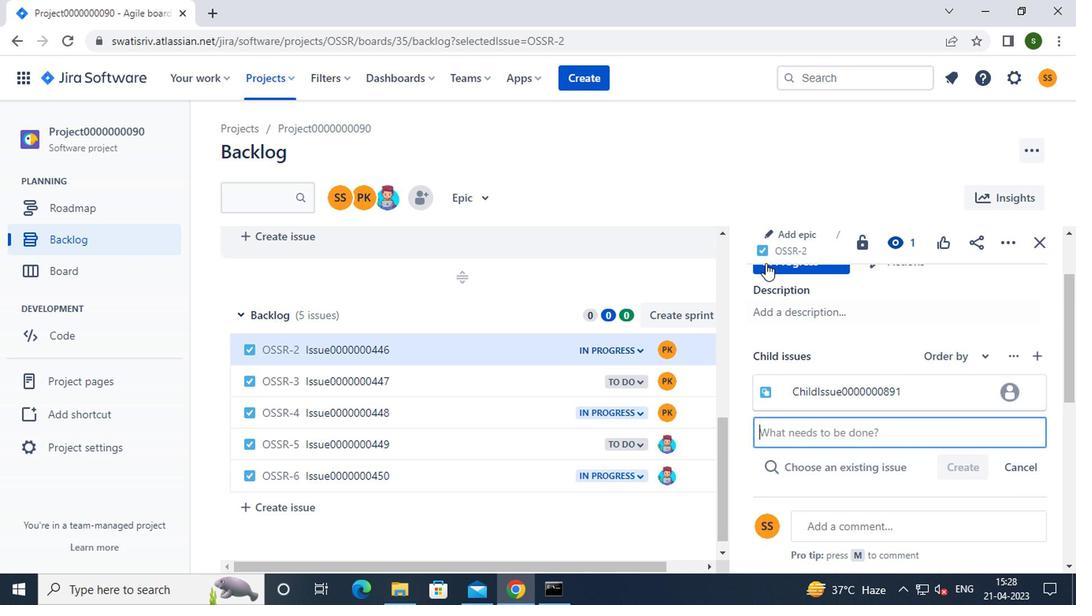 
